 Task: Create an event for the wellness retreat planning.
Action: Mouse moved to (77, 109)
Screenshot: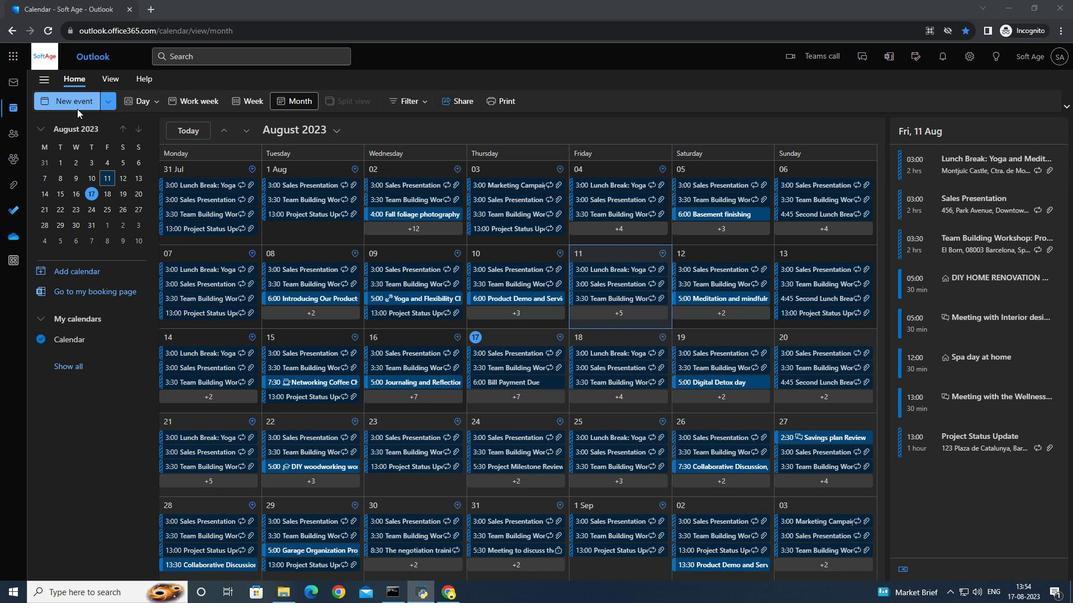 
Action: Mouse pressed left at (77, 109)
Screenshot: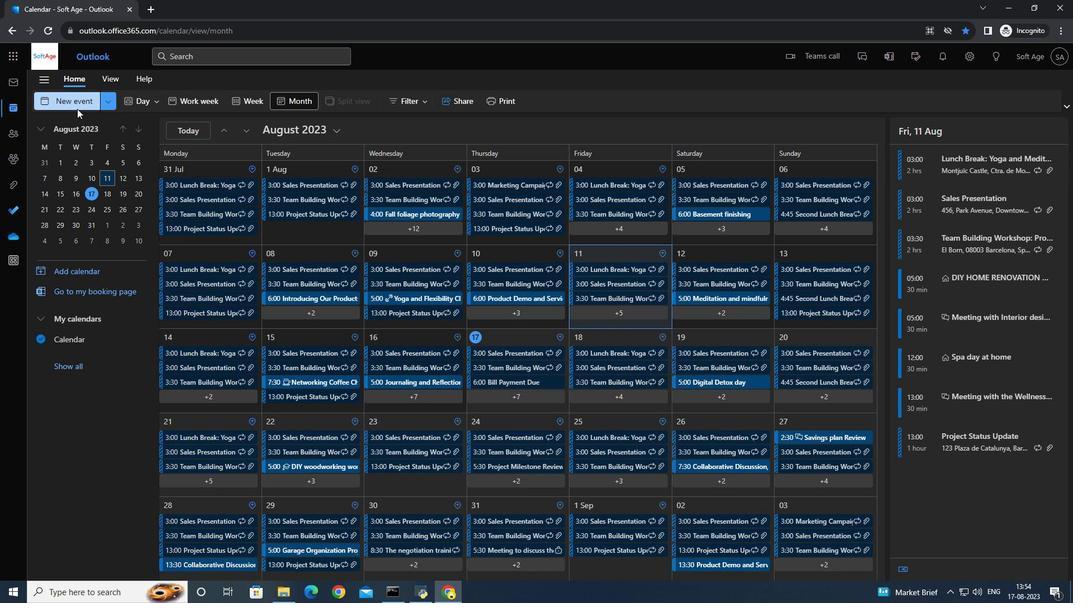 
Action: Mouse moved to (284, 174)
Screenshot: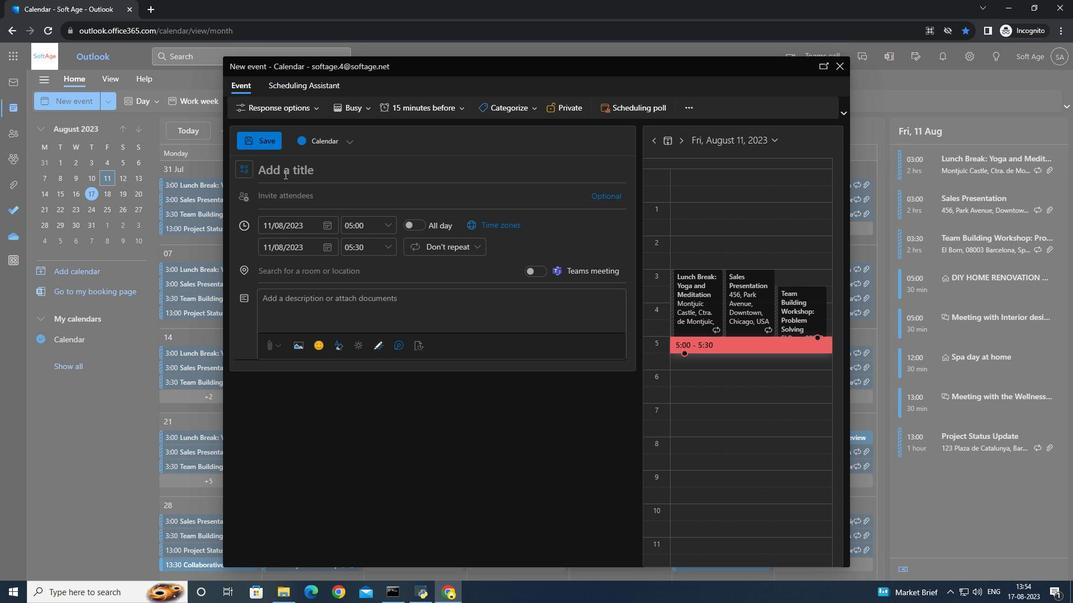 
Action: Key pressed <Key.caps_lock>W<Key.caps_lock>ellness<Key.space>retreat<Key.space>pl
Screenshot: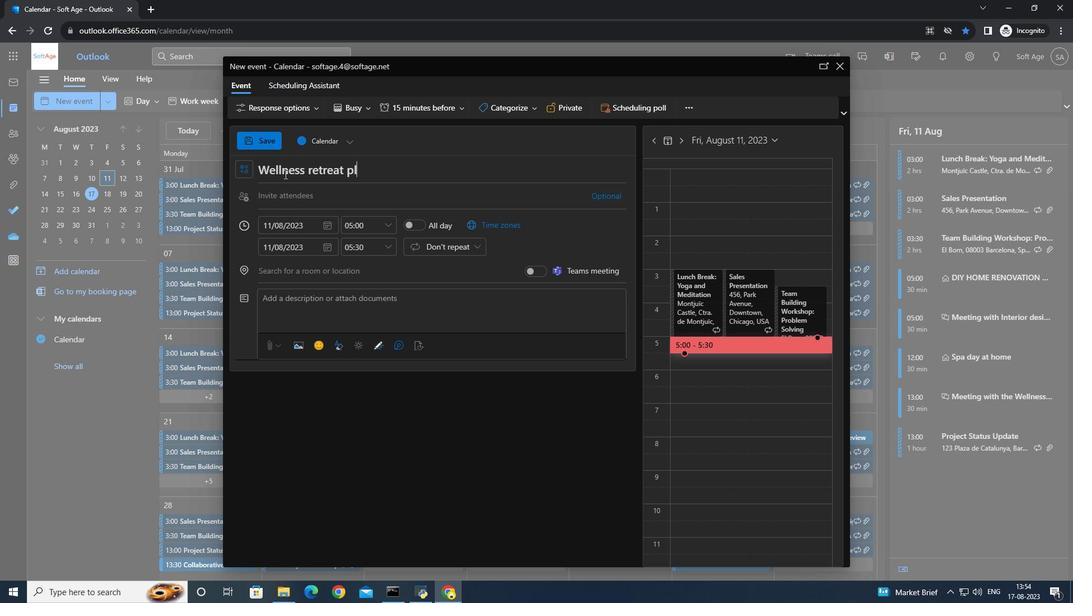 
Action: Mouse moved to (285, 174)
Screenshot: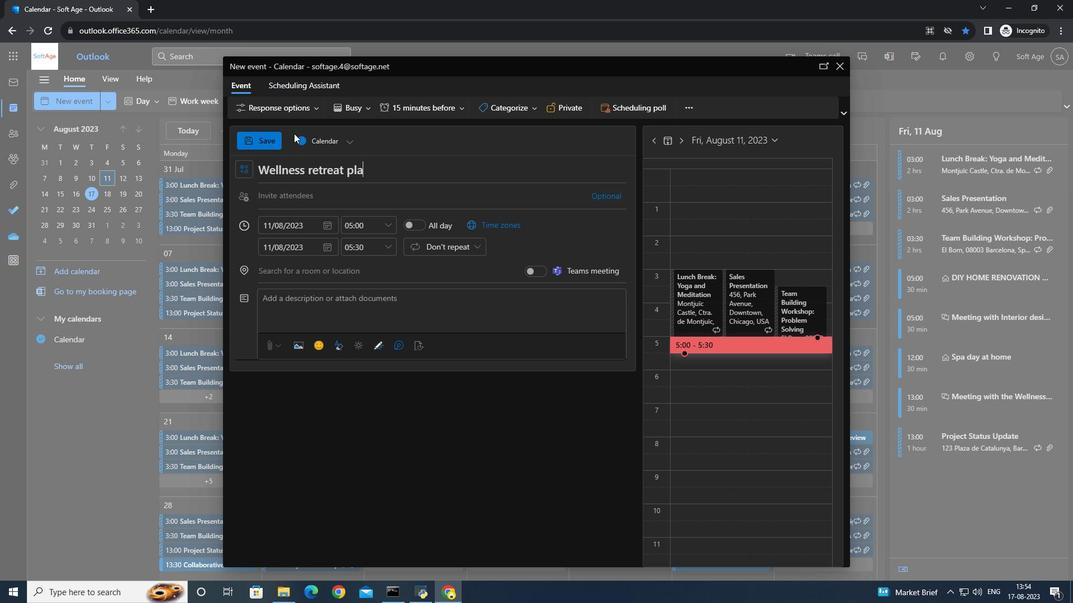 
Action: Key pressed a
Screenshot: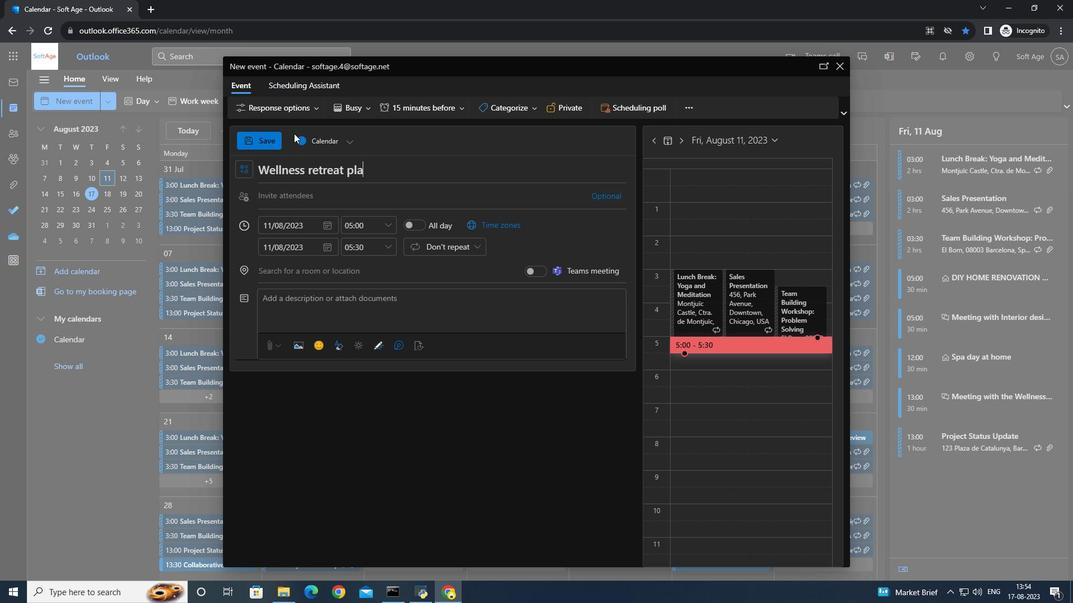 
Action: Mouse moved to (294, 133)
Screenshot: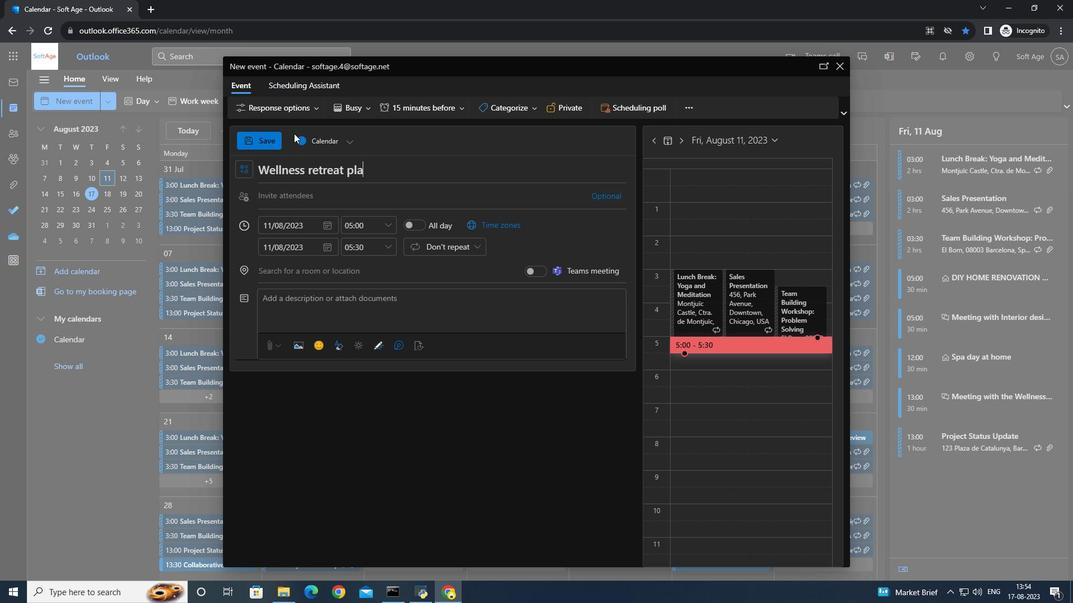 
Action: Key pressed nning
Screenshot: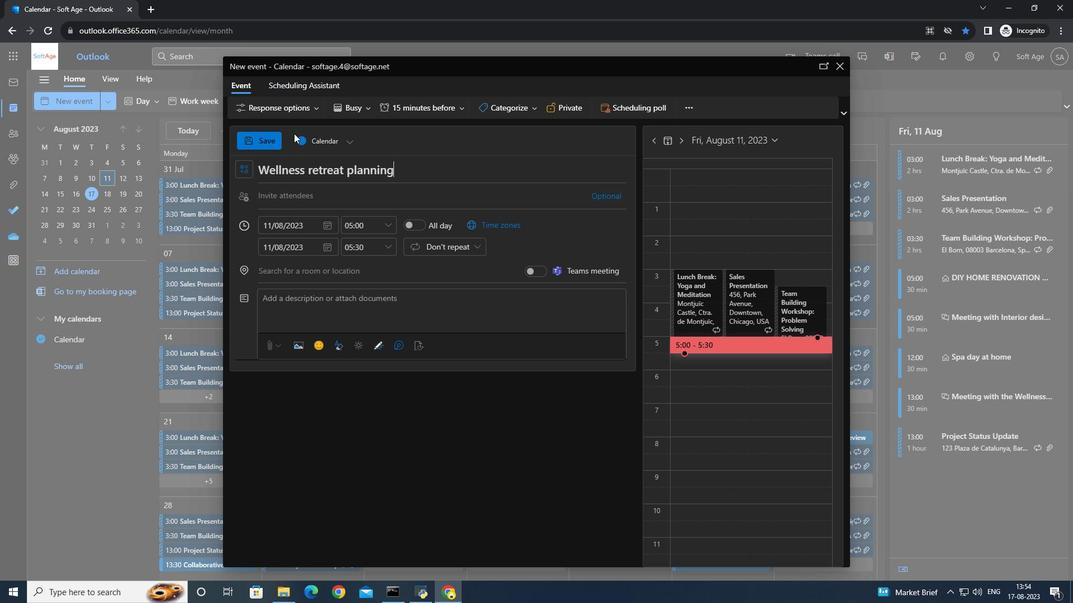 
Action: Mouse moved to (369, 226)
Screenshot: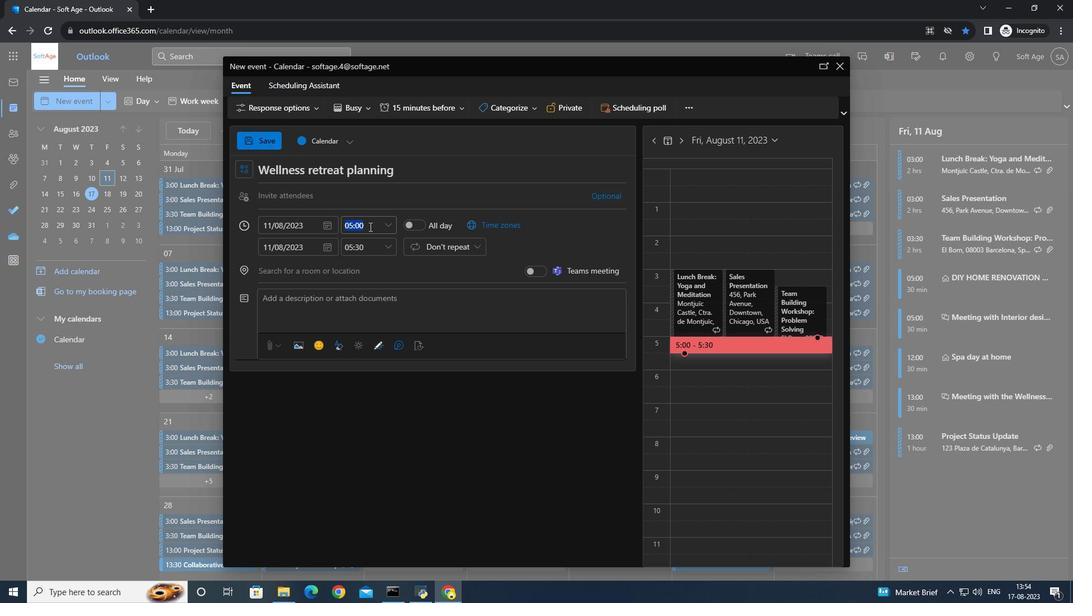 
Action: Mouse pressed left at (369, 226)
Screenshot: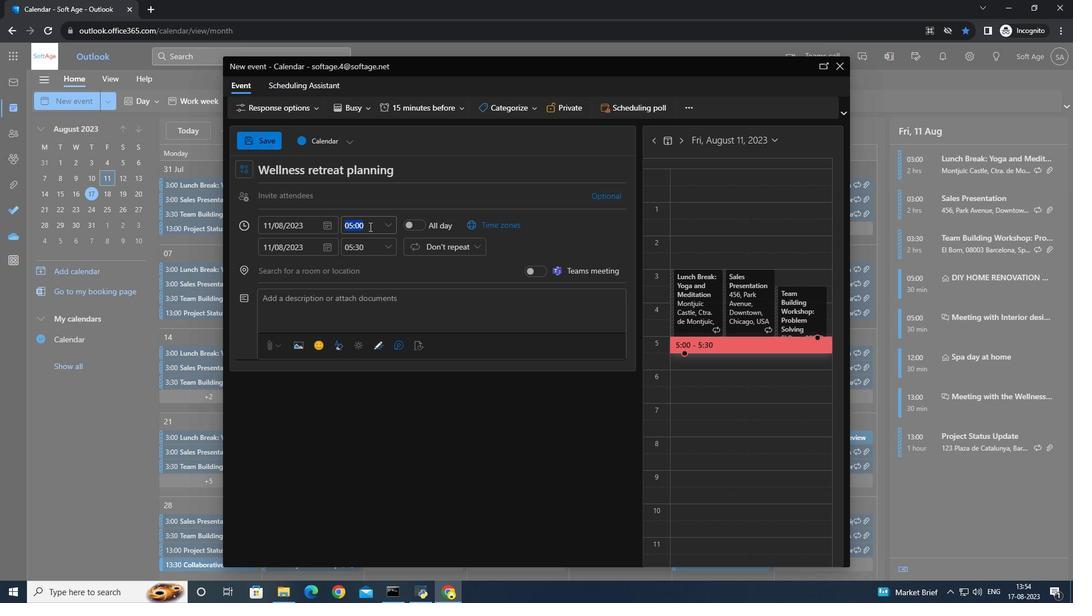 
Action: Mouse moved to (393, 229)
Screenshot: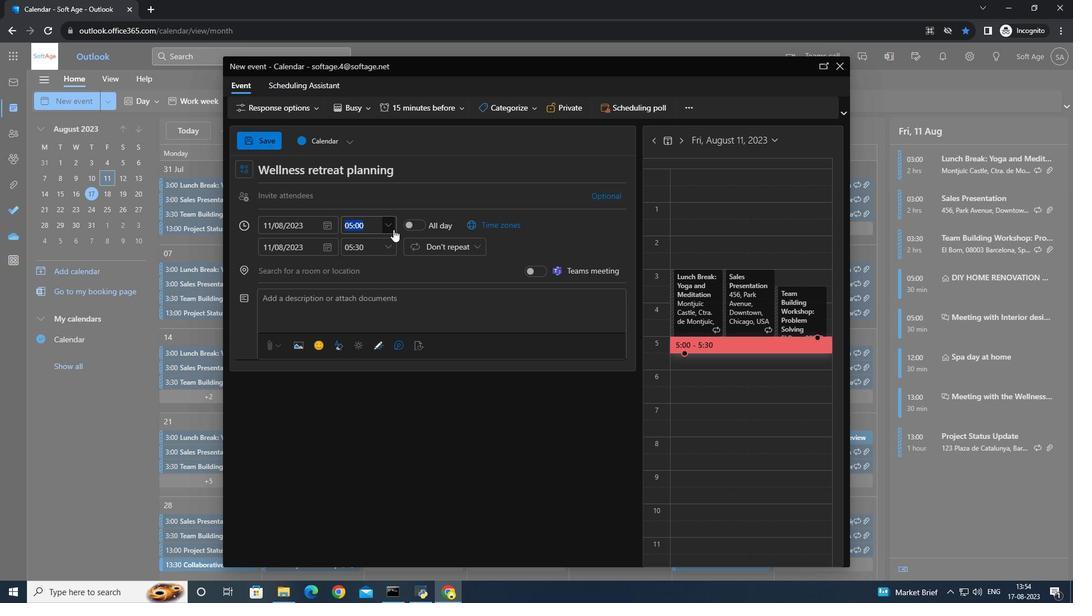 
Action: Mouse pressed left at (393, 229)
Screenshot: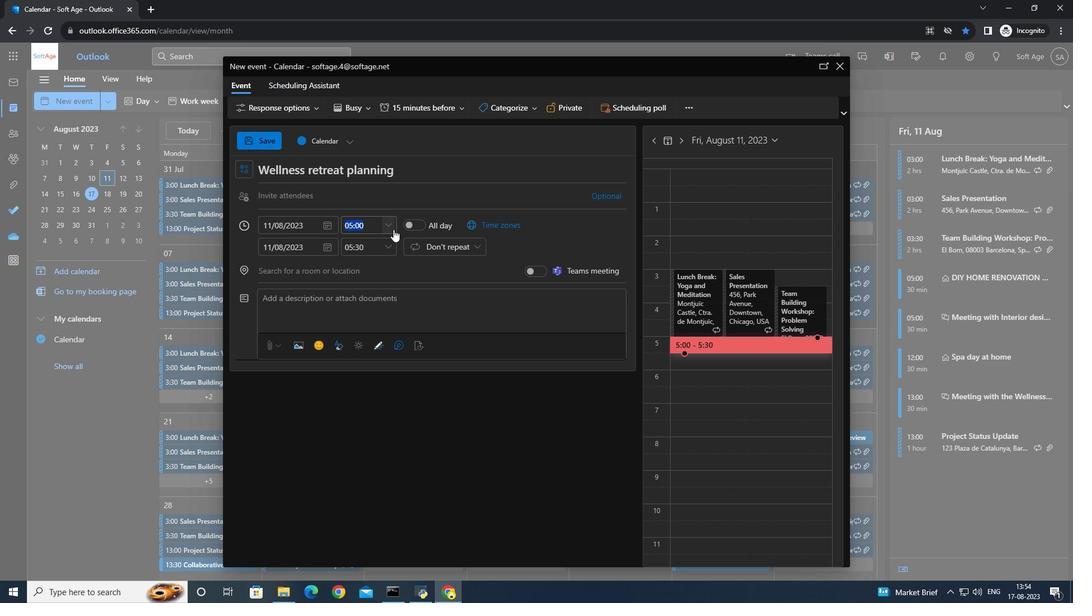 
Action: Mouse moved to (375, 298)
Screenshot: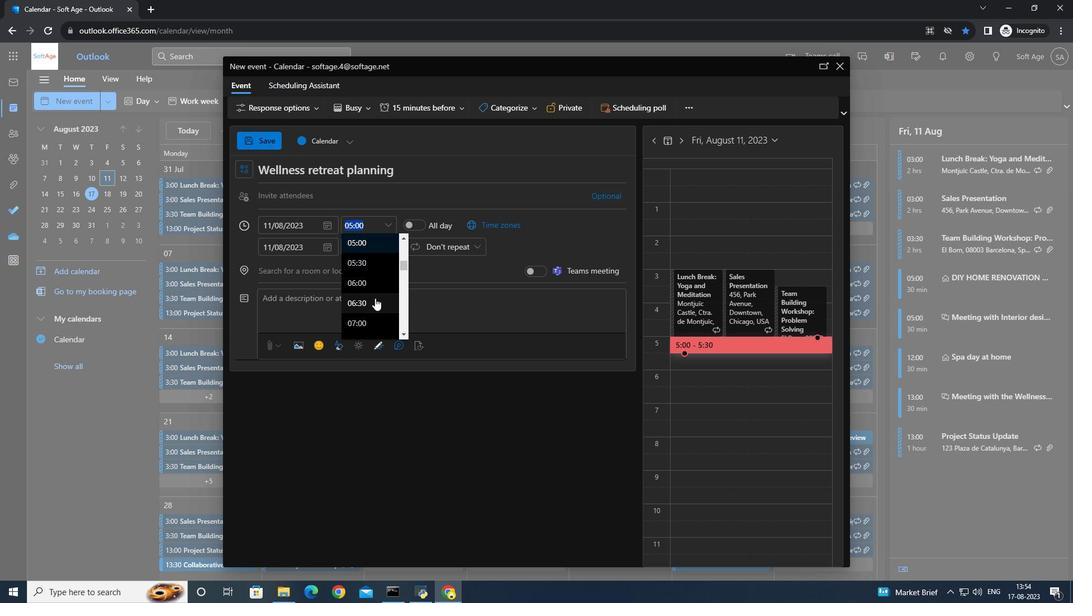 
Action: Mouse scrolled (375, 298) with delta (0, 0)
Screenshot: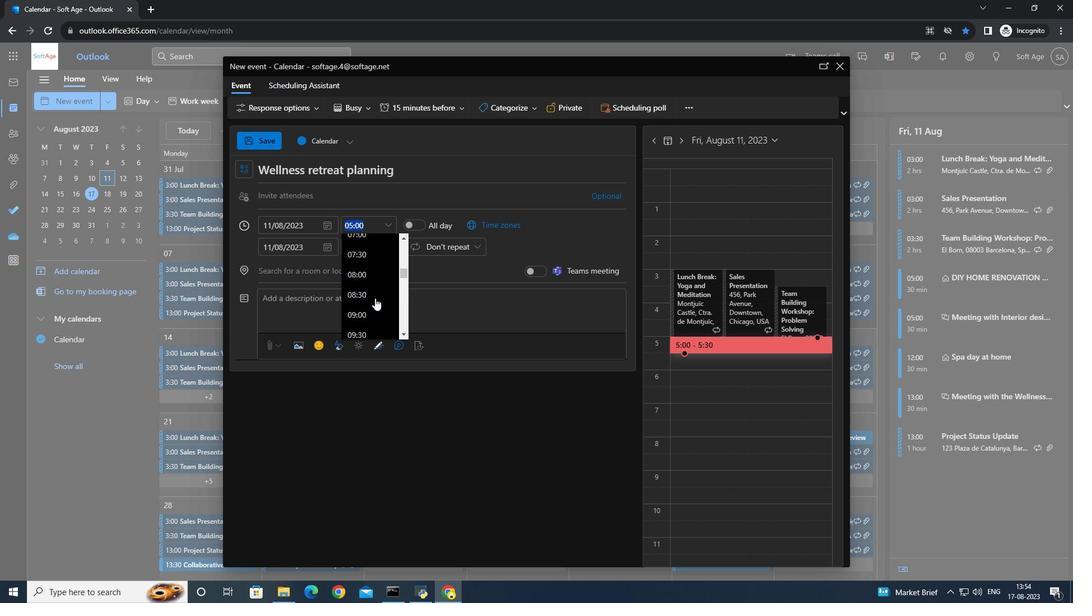
Action: Mouse scrolled (375, 298) with delta (0, 0)
Screenshot: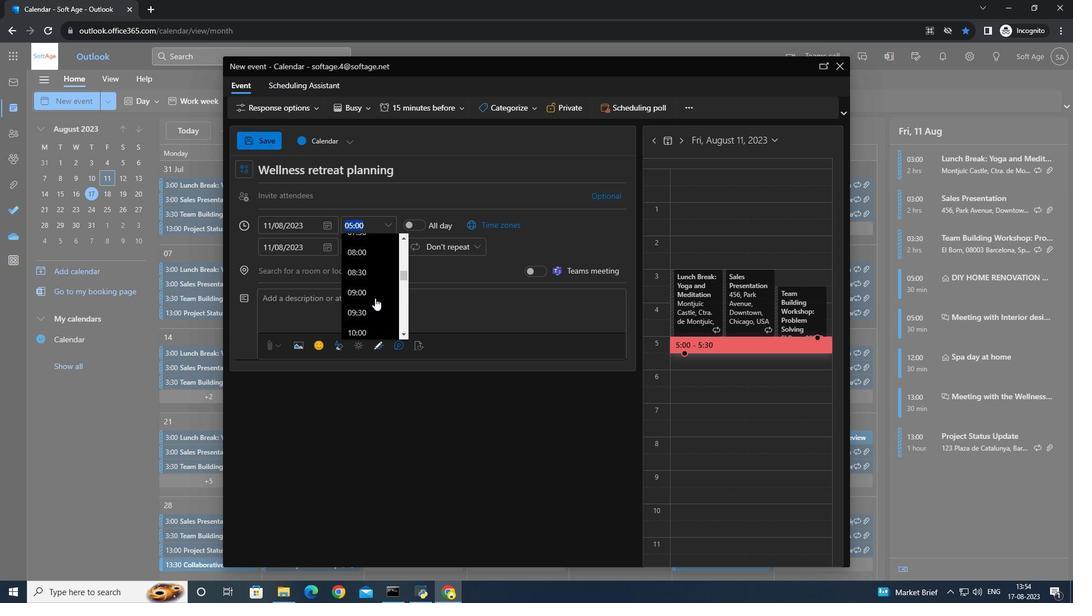 
Action: Mouse moved to (374, 294)
Screenshot: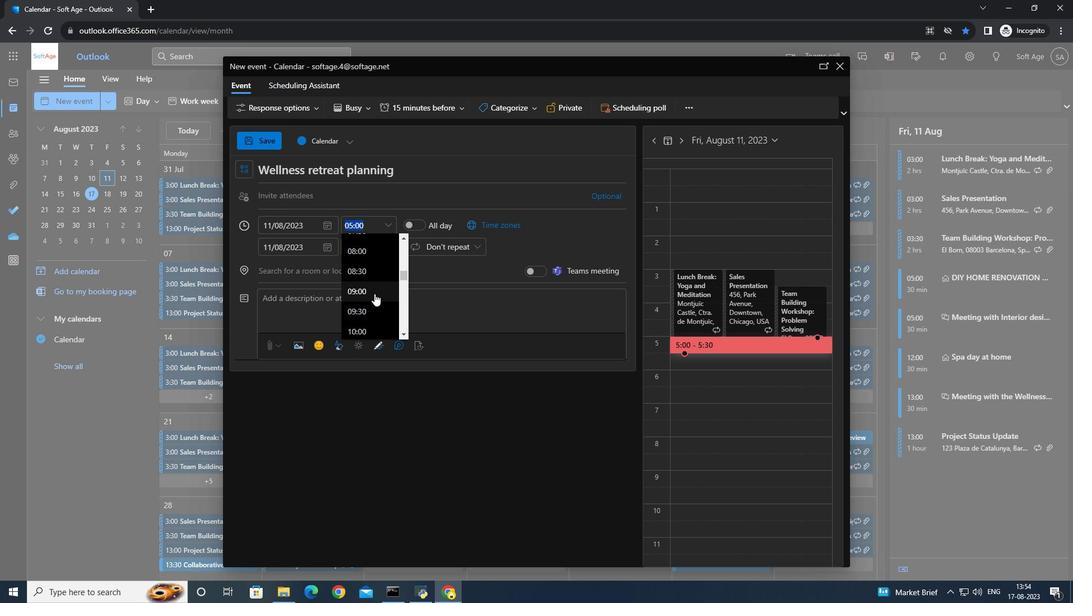 
Action: Mouse scrolled (374, 293) with delta (0, 0)
Screenshot: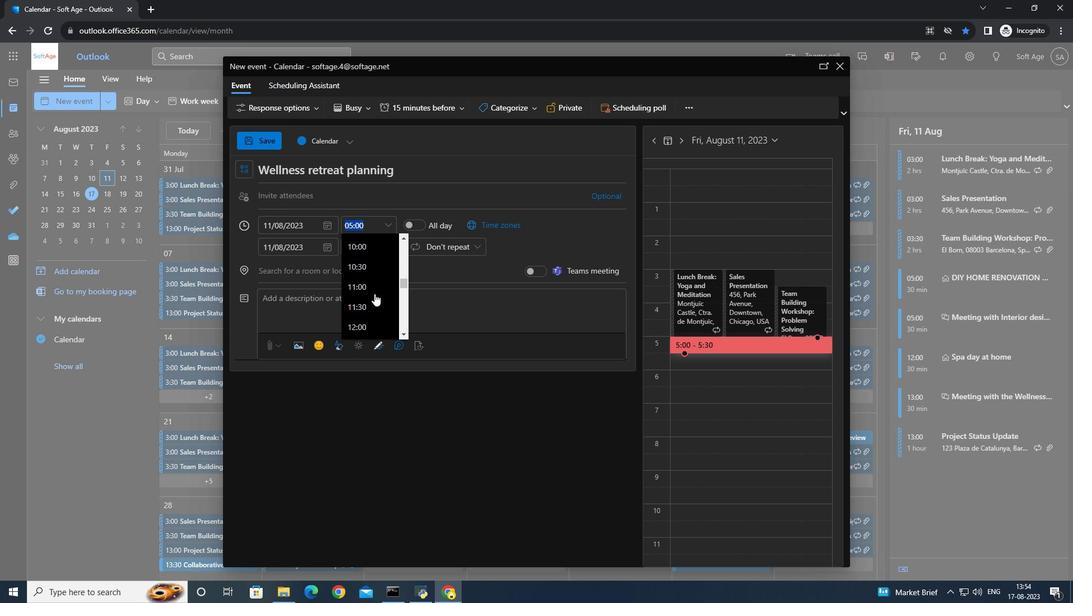 
Action: Mouse scrolled (374, 293) with delta (0, 0)
Screenshot: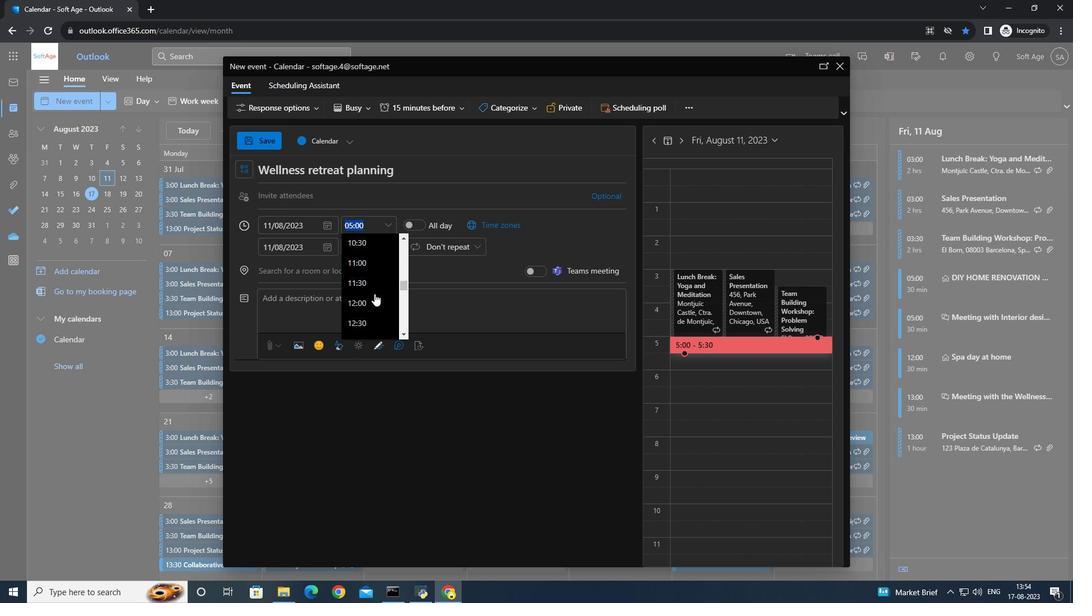 
Action: Mouse moved to (370, 298)
Screenshot: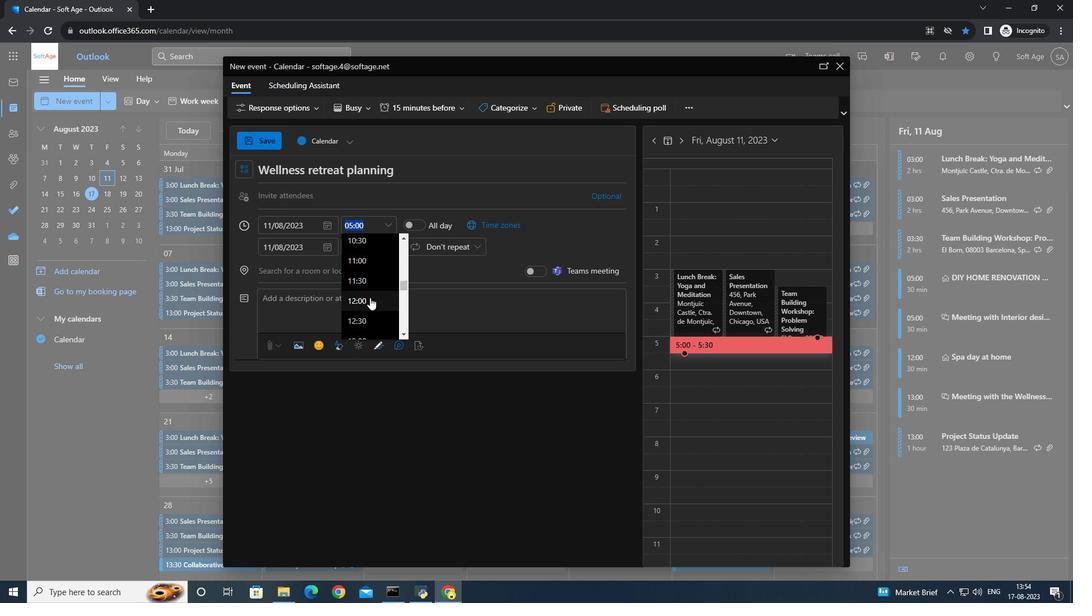 
Action: Mouse scrolled (370, 297) with delta (0, 0)
Screenshot: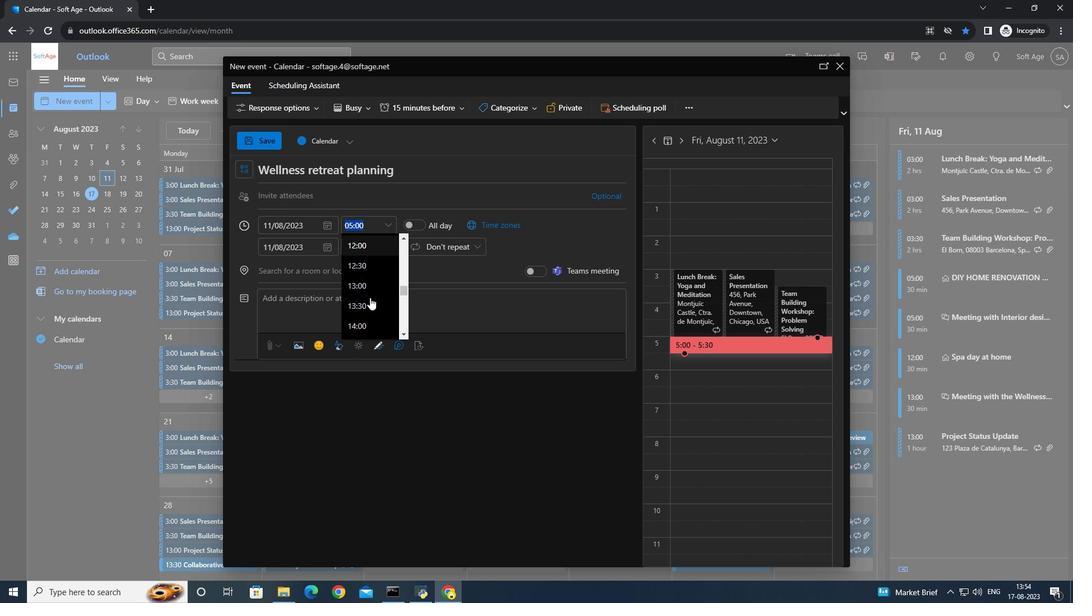 
Action: Mouse moved to (370, 295)
Screenshot: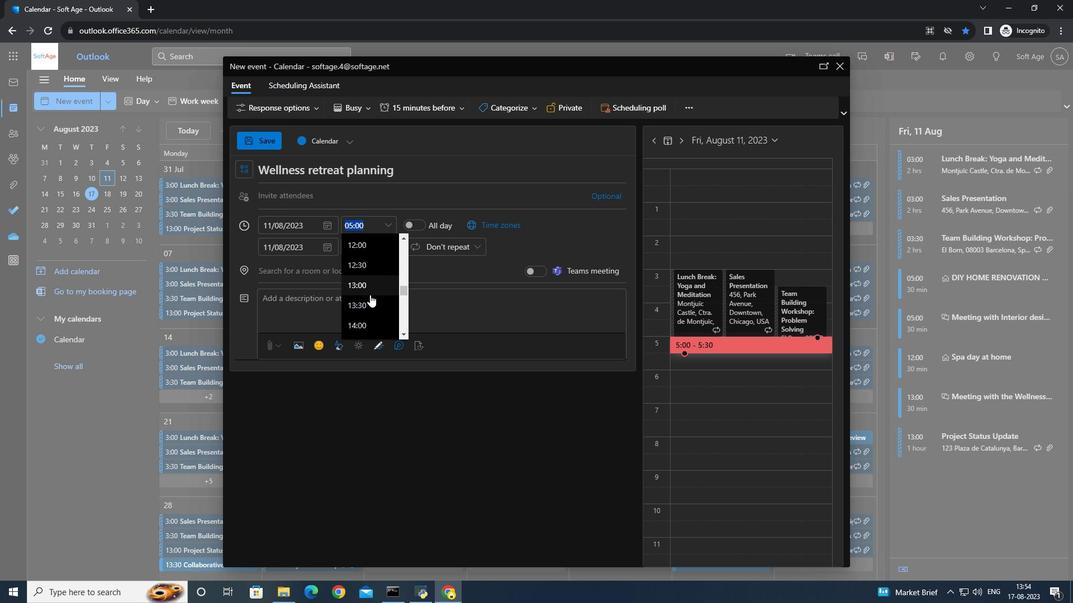 
Action: Mouse pressed left at (370, 295)
Screenshot: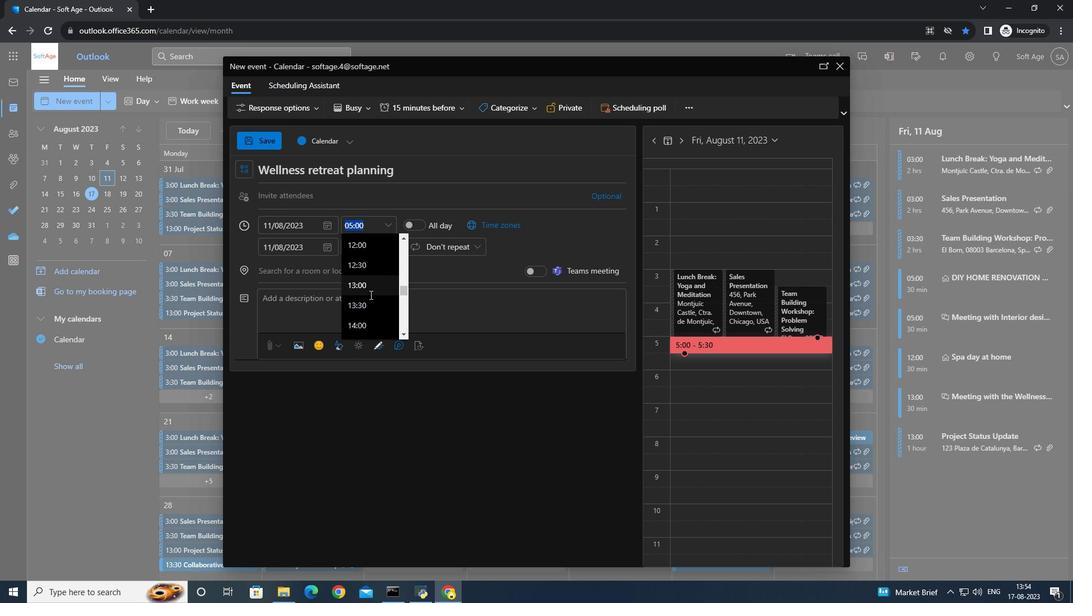 
Action: Mouse moved to (265, 148)
Screenshot: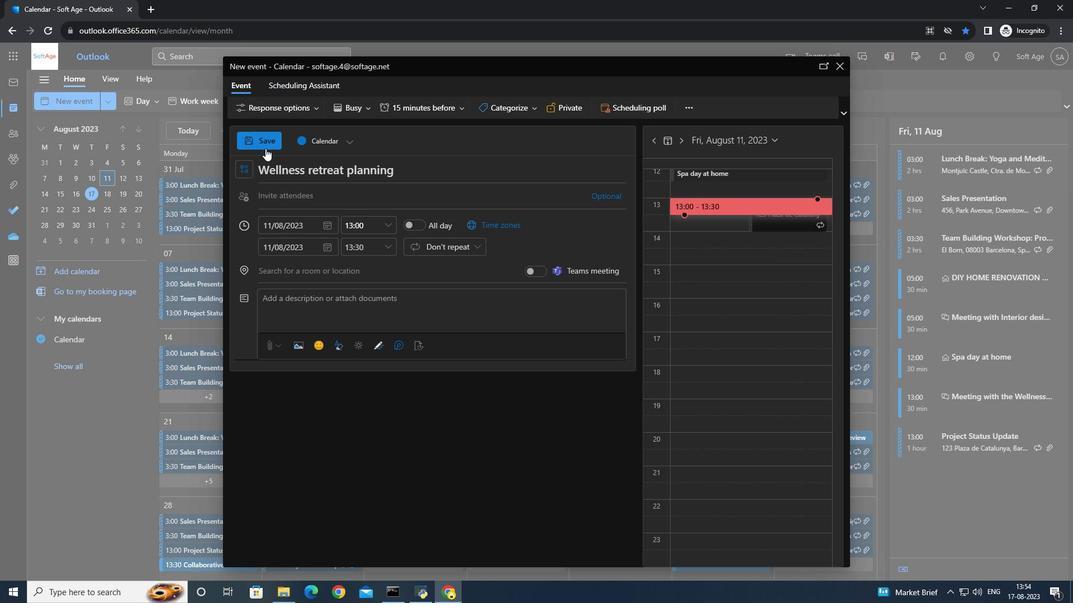 
Action: Mouse pressed left at (265, 148)
Screenshot: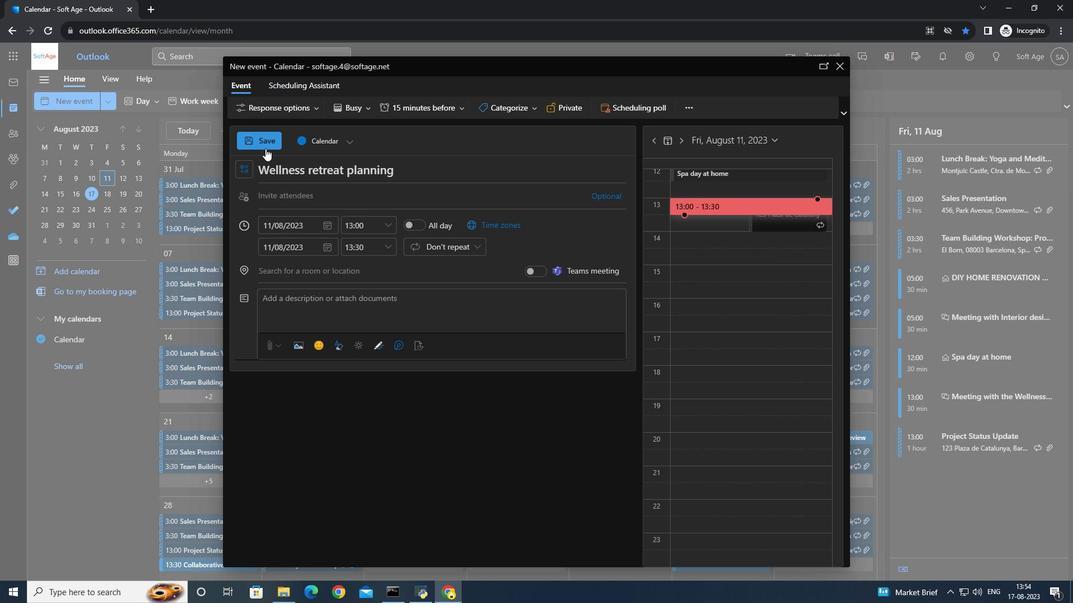 
Action: Mouse moved to (262, 149)
Screenshot: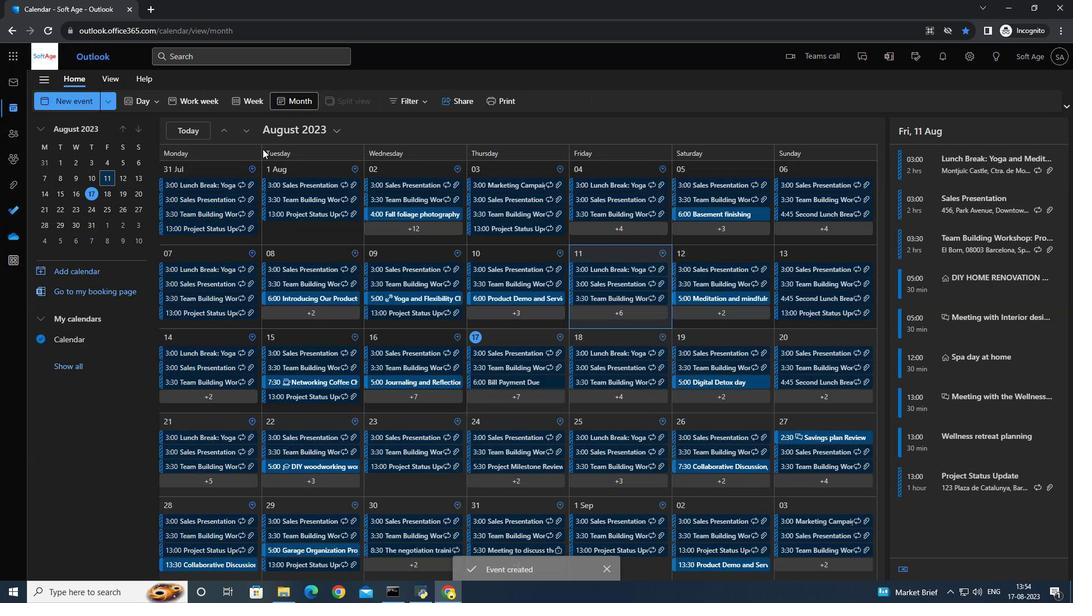 
